 Task: Create a rule from the Agile list, Priority changed -> Complete task in the project TransitPlan if Priority Cleared then Complete Task.
Action: Mouse moved to (54, 485)
Screenshot: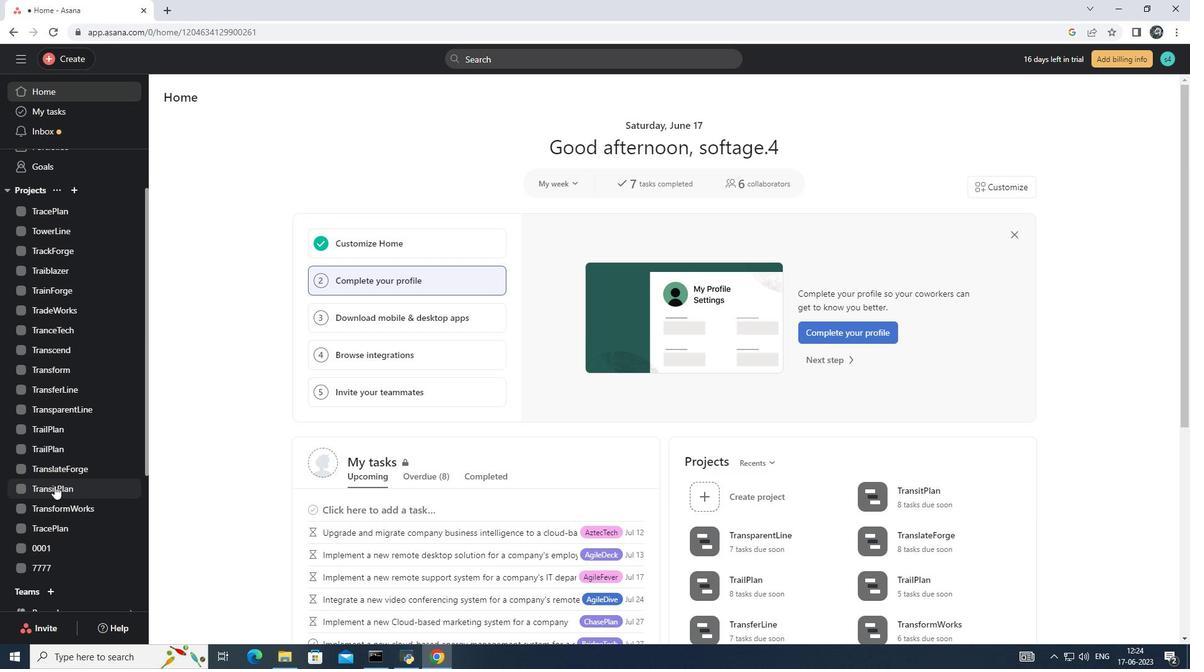 
Action: Mouse pressed left at (54, 485)
Screenshot: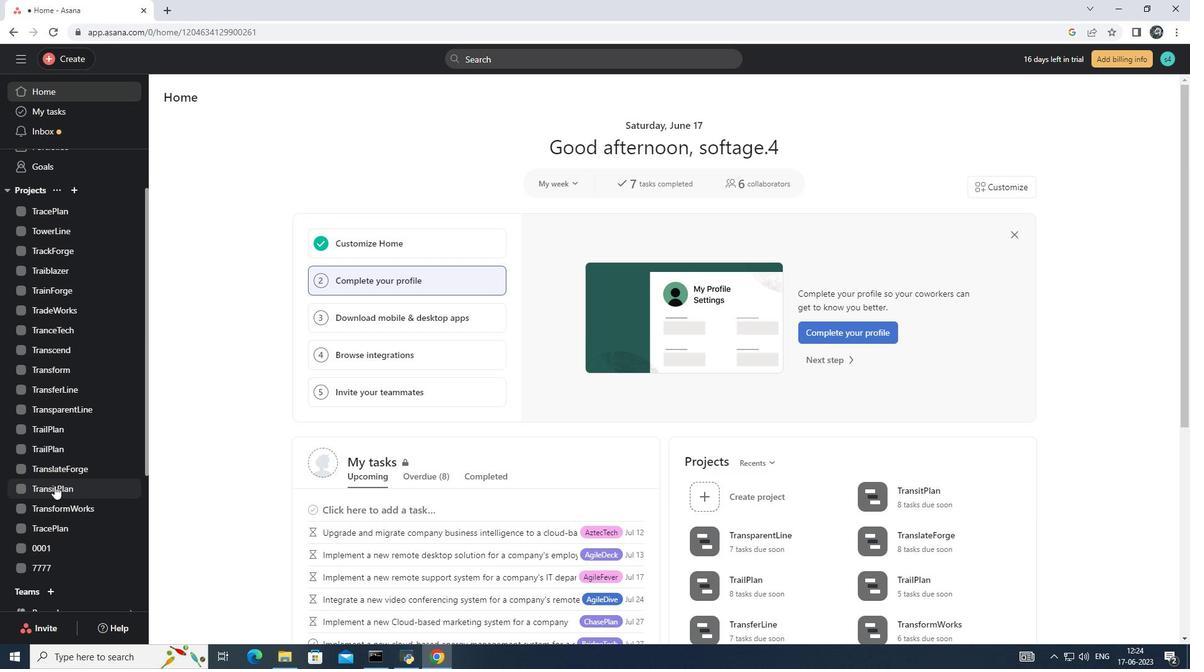 
Action: Mouse moved to (1146, 104)
Screenshot: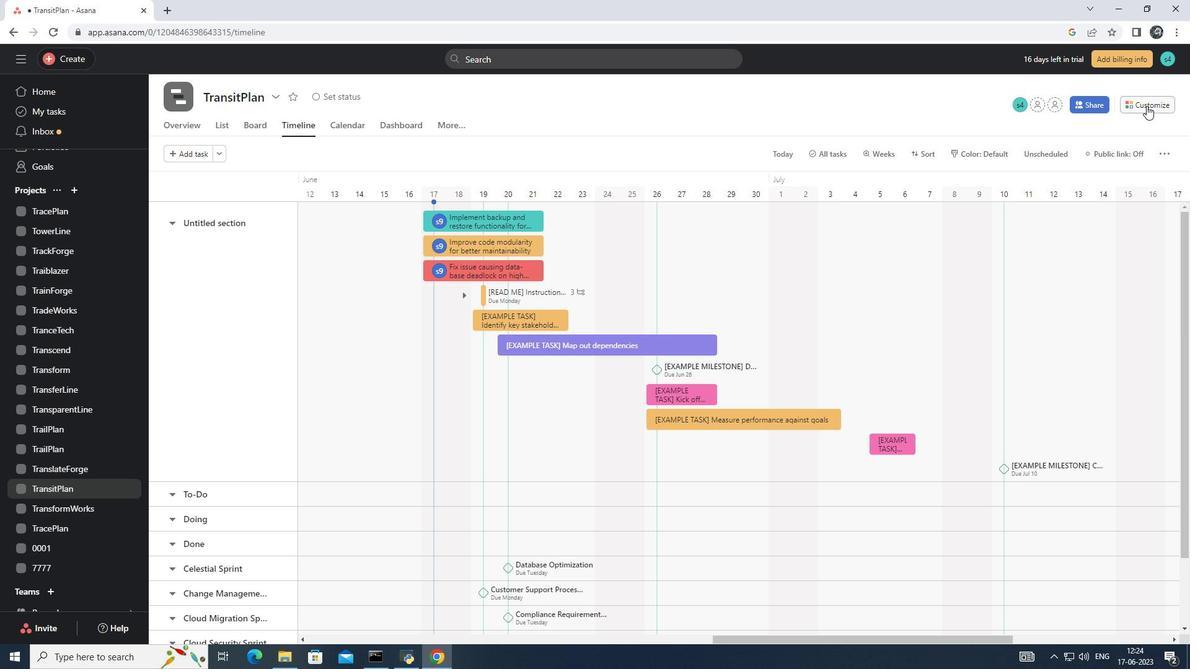 
Action: Mouse pressed left at (1146, 104)
Screenshot: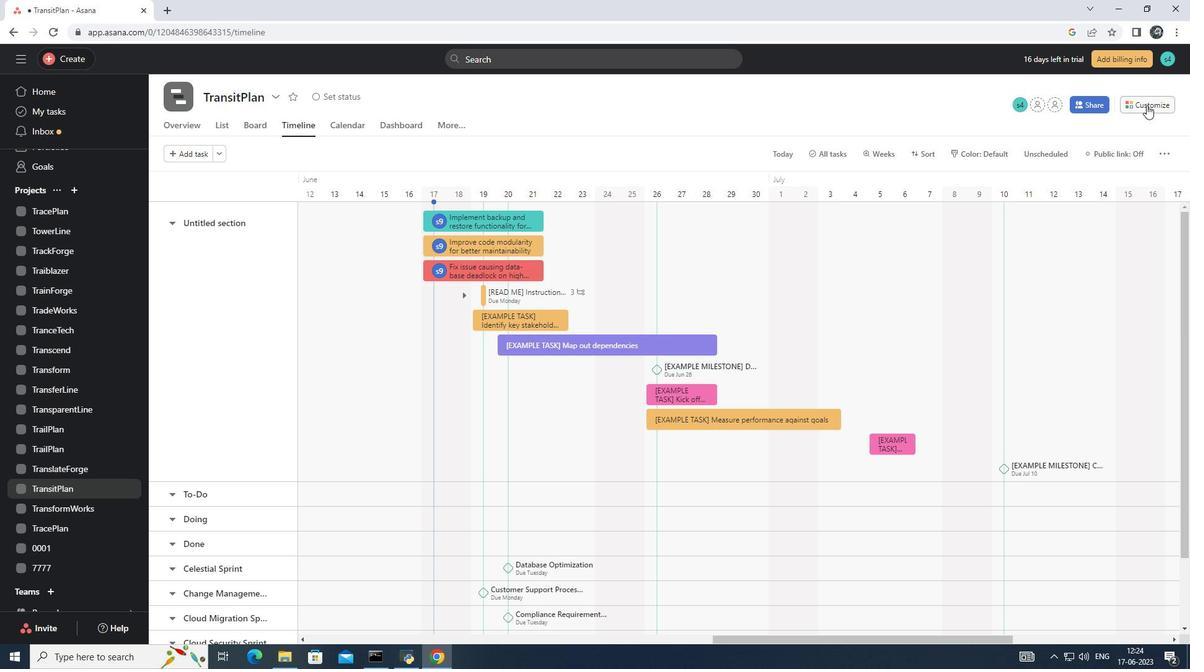 
Action: Mouse moved to (920, 302)
Screenshot: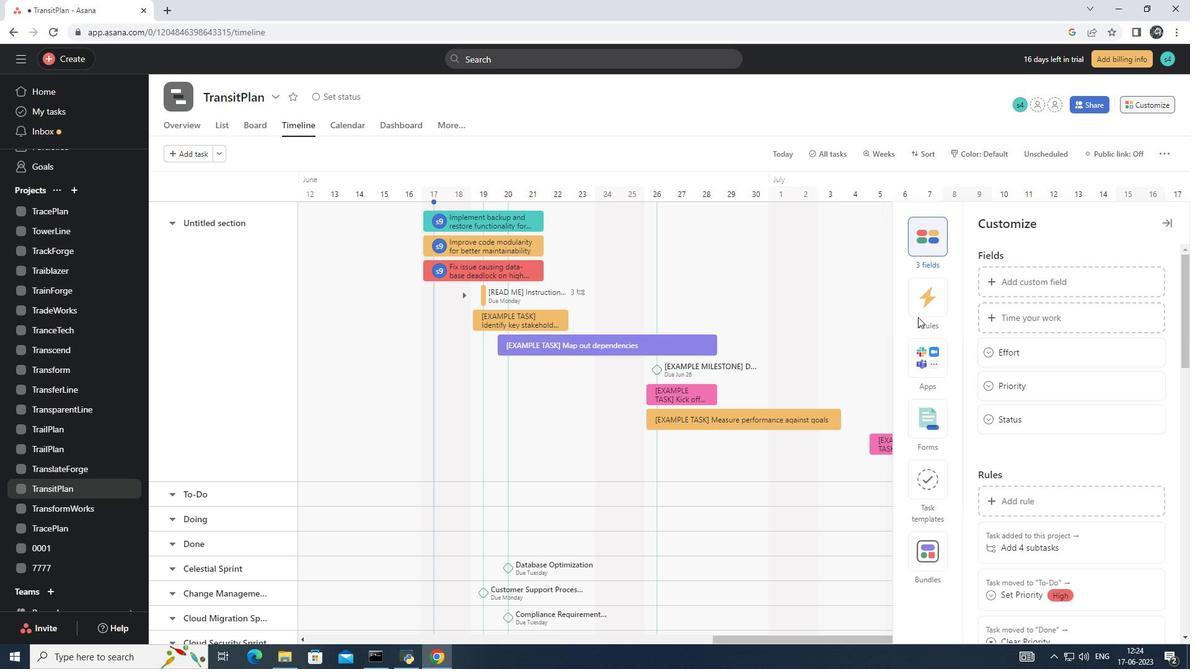 
Action: Mouse pressed left at (920, 302)
Screenshot: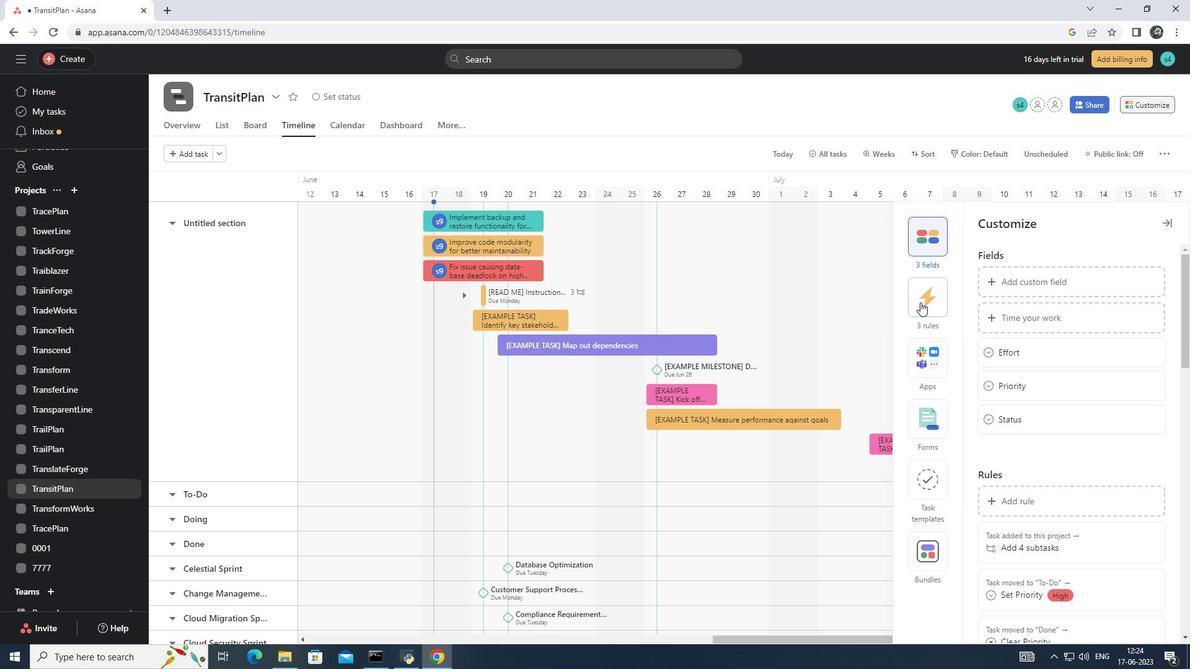 
Action: Mouse moved to (1034, 280)
Screenshot: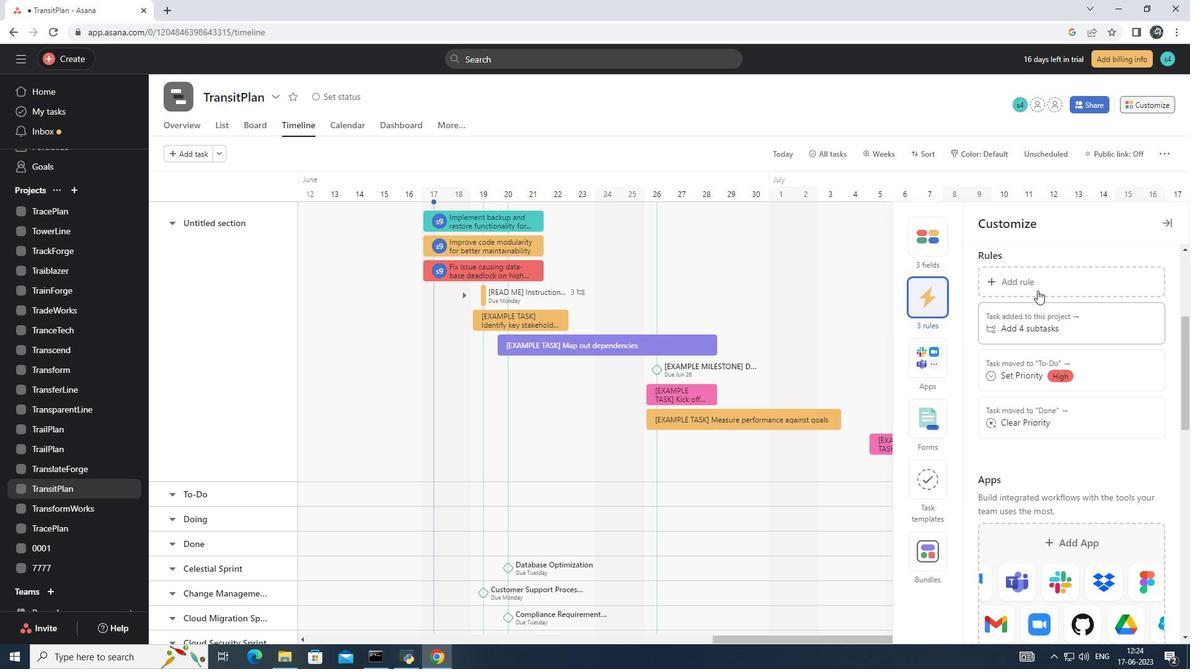 
Action: Mouse pressed left at (1034, 280)
Screenshot: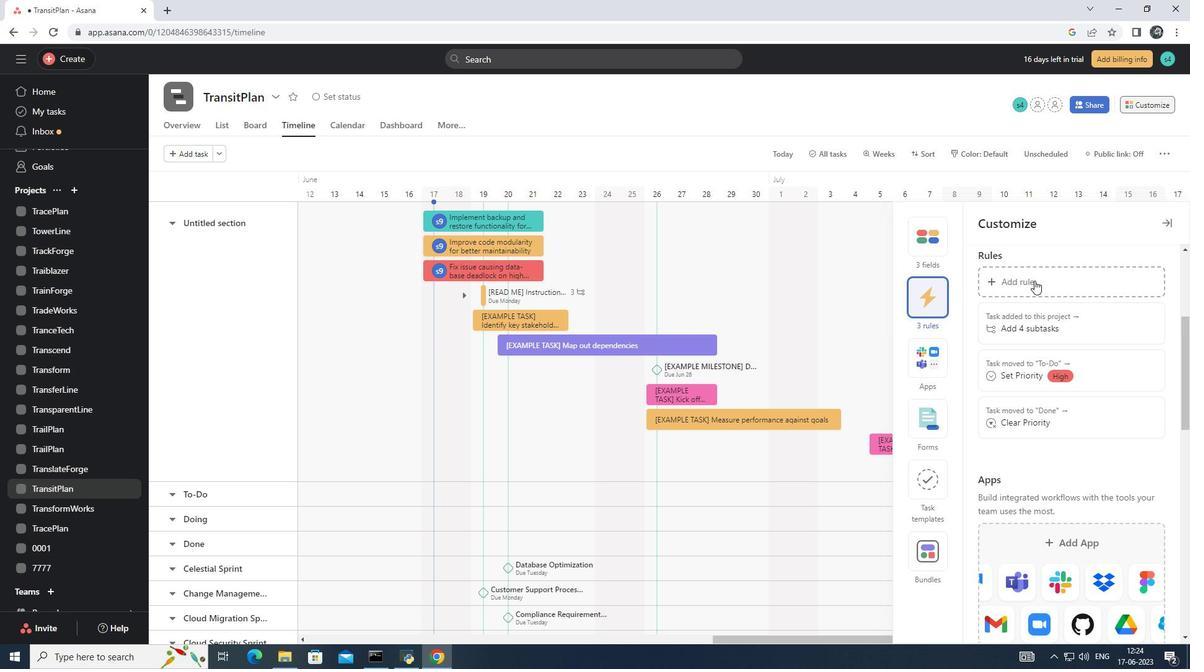 
Action: Mouse moved to (246, 189)
Screenshot: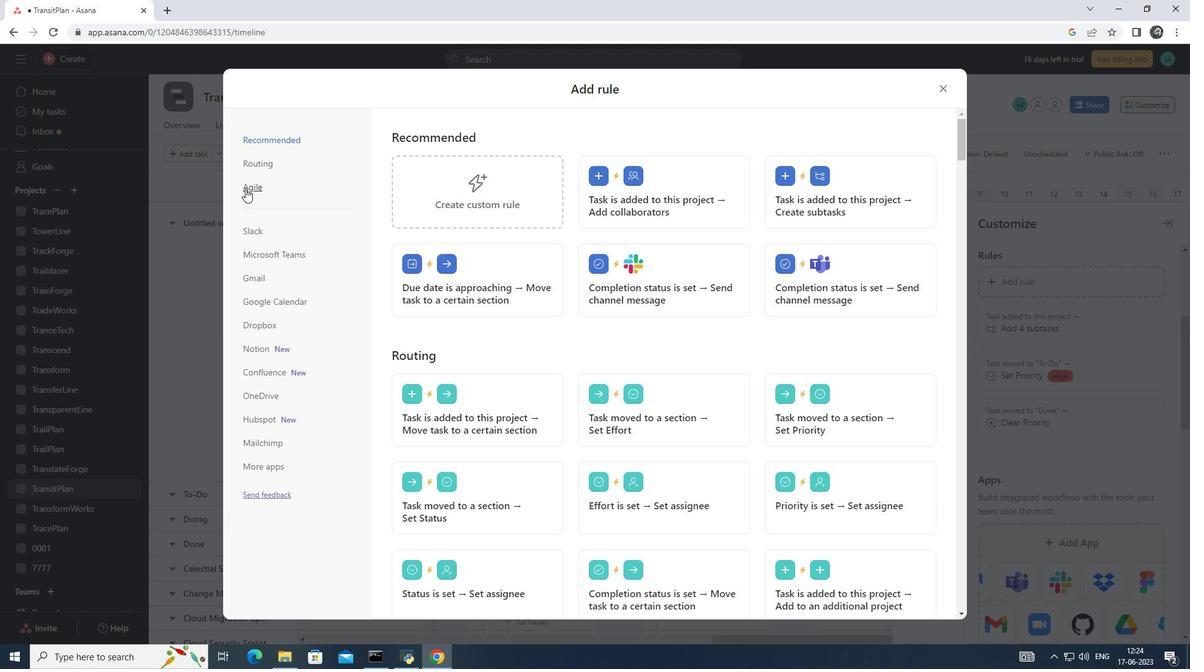 
Action: Mouse pressed left at (246, 189)
Screenshot: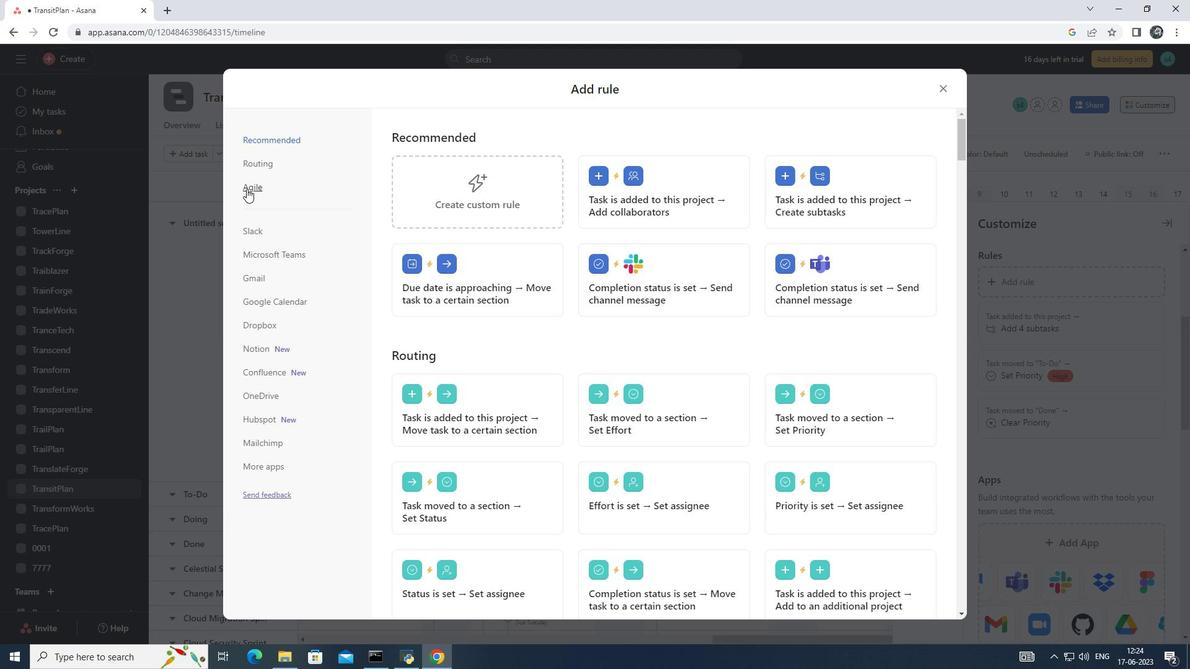 
Action: Mouse moved to (676, 180)
Screenshot: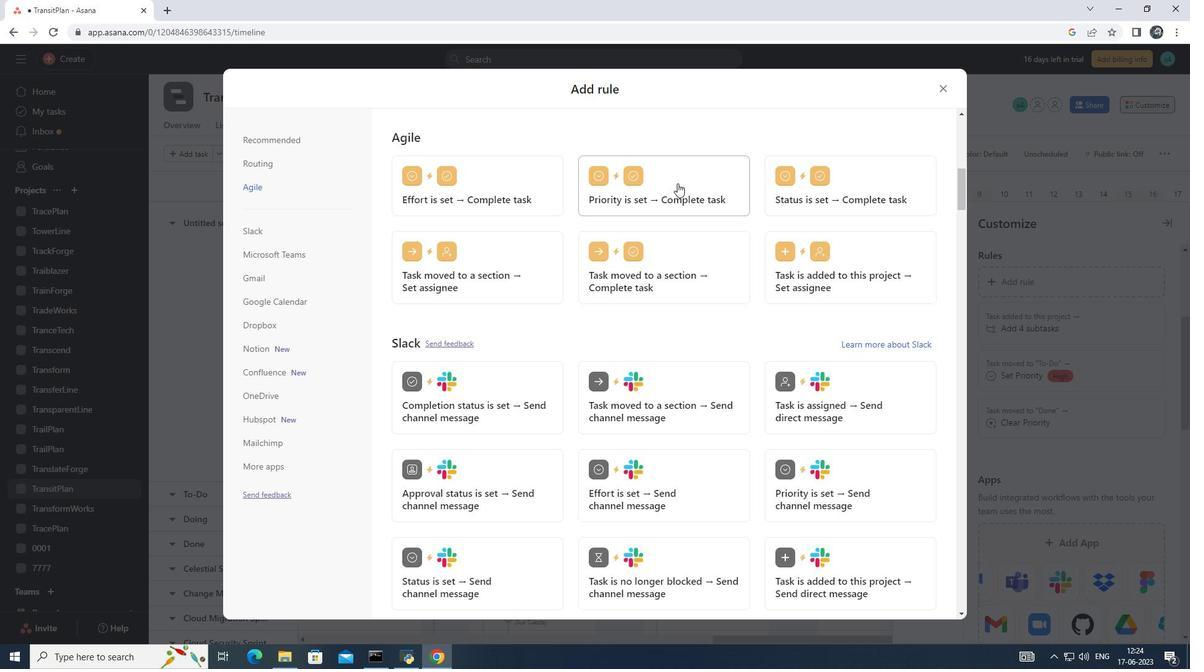 
Action: Mouse pressed left at (676, 180)
Screenshot: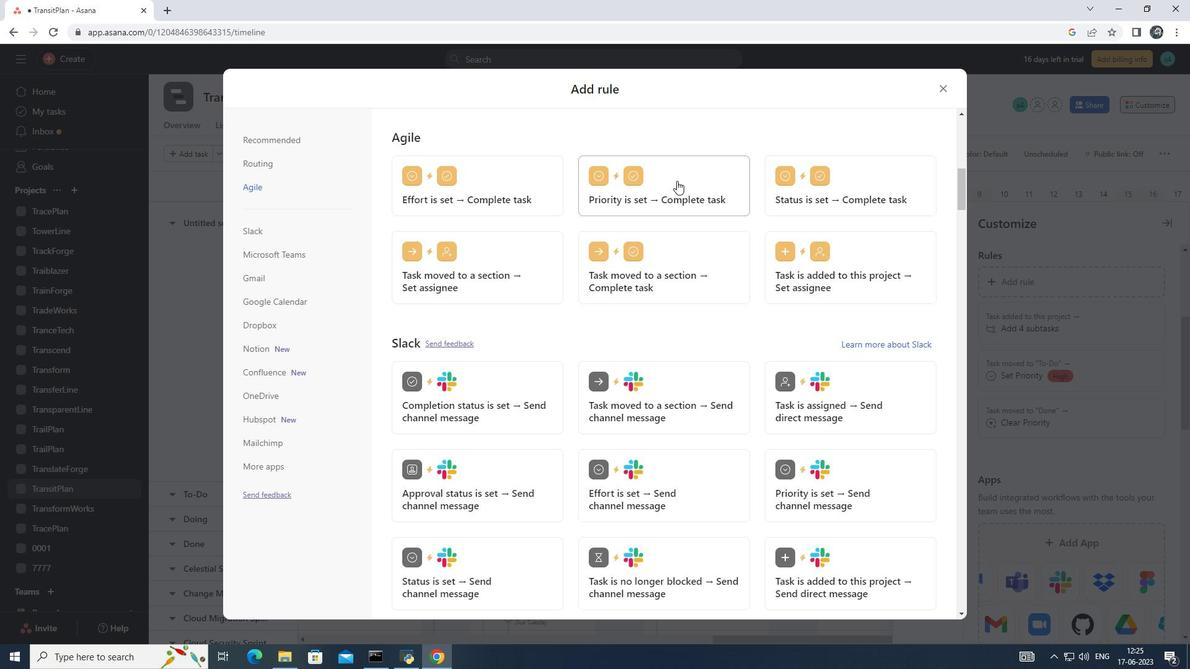 
Action: Mouse moved to (476, 325)
Screenshot: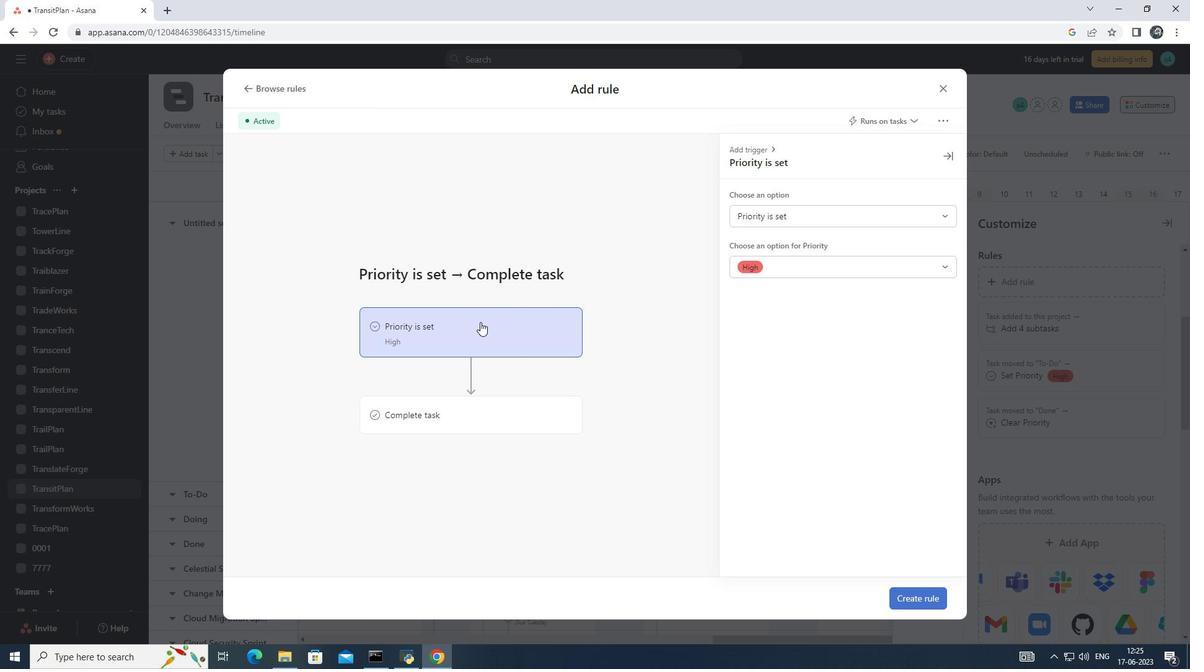 
Action: Mouse pressed left at (476, 325)
Screenshot: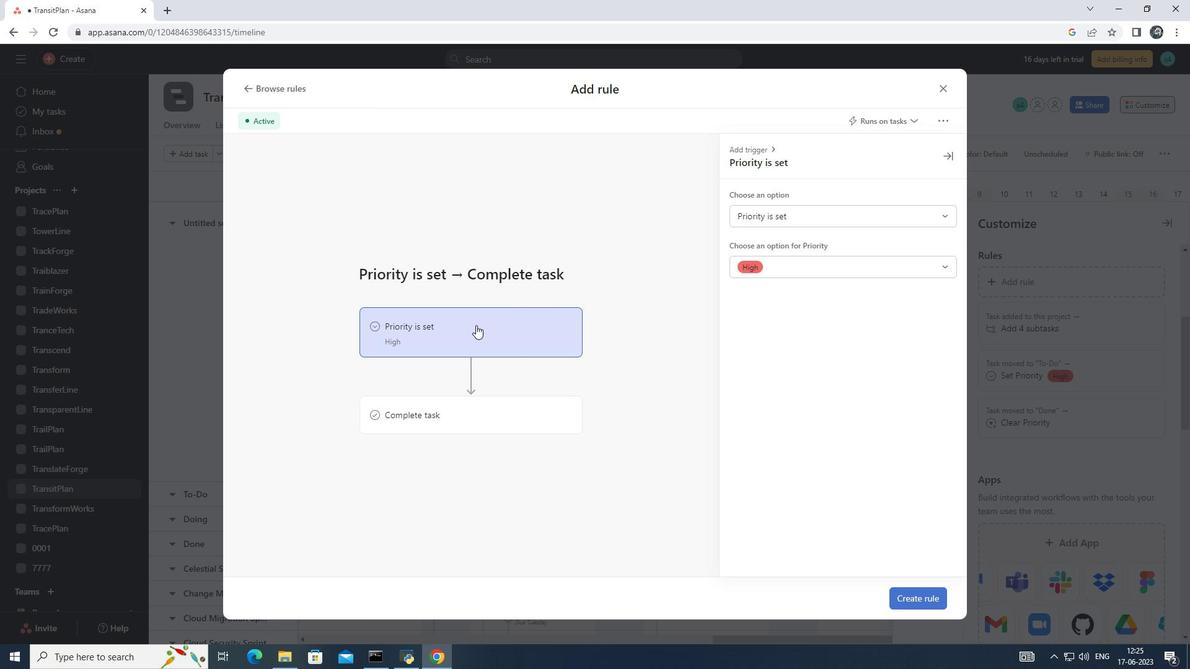 
Action: Mouse moved to (790, 217)
Screenshot: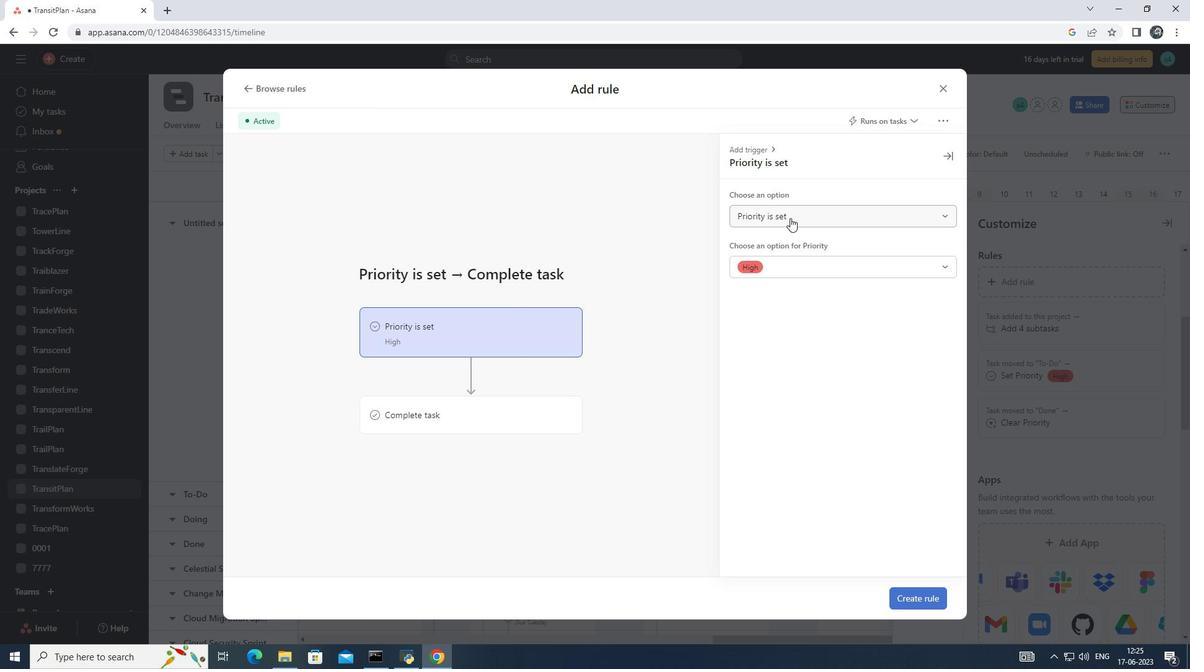 
Action: Mouse pressed left at (790, 217)
Screenshot: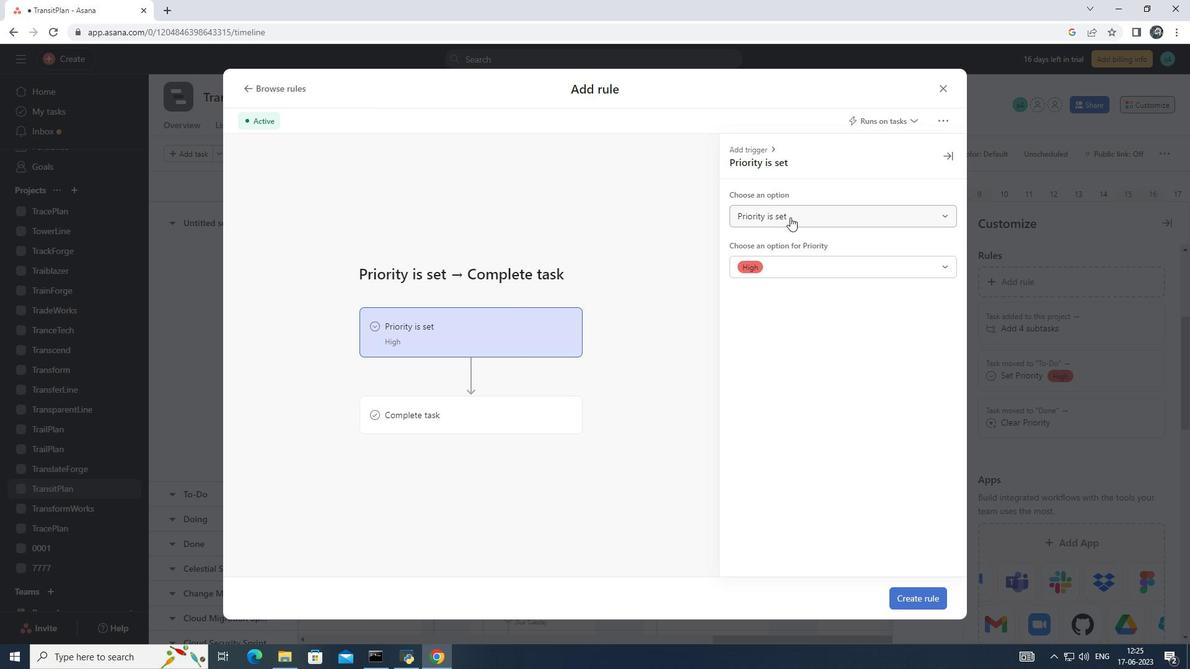 
Action: Mouse moved to (790, 264)
Screenshot: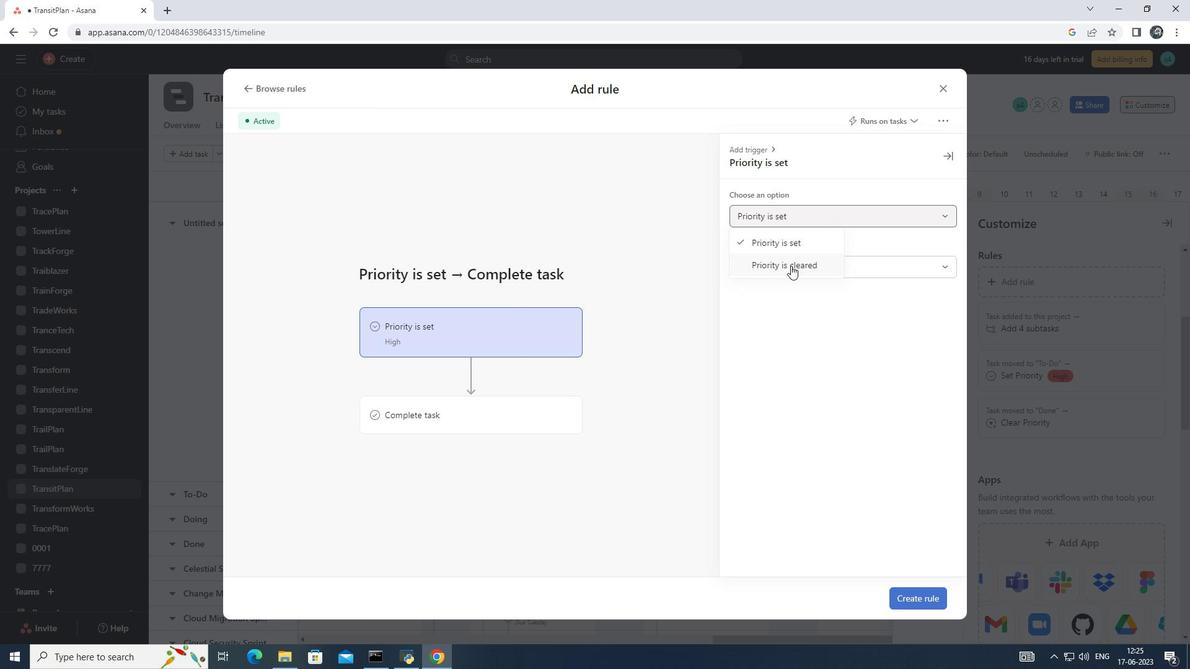 
Action: Mouse pressed left at (790, 264)
Screenshot: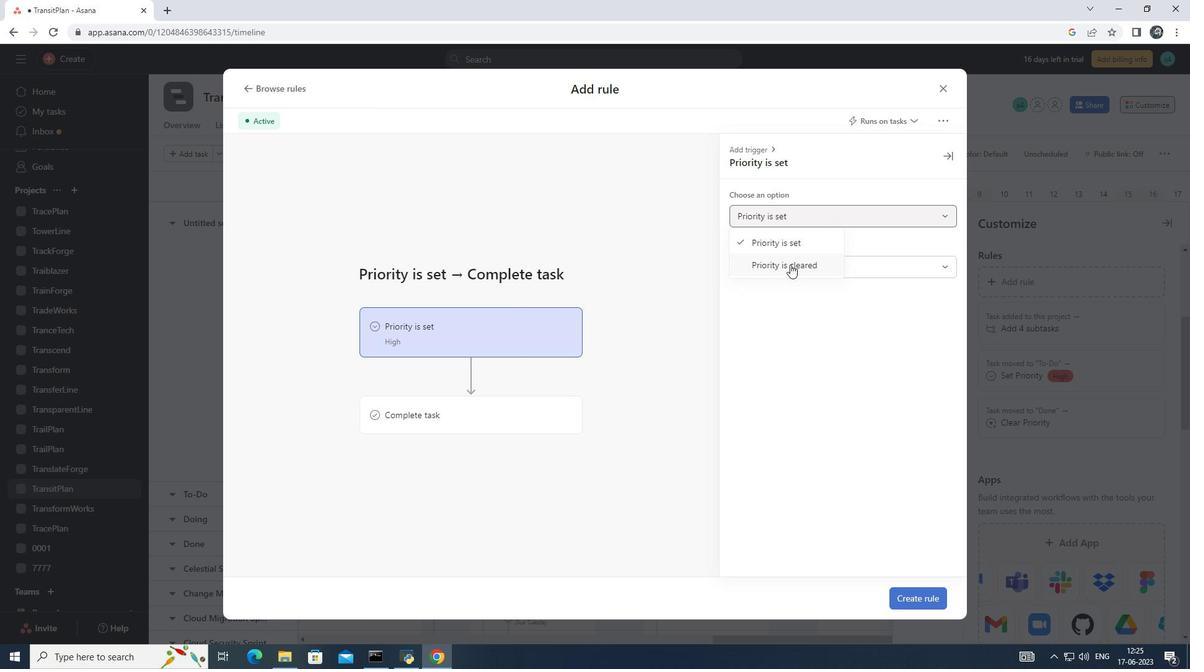 
Action: Mouse moved to (472, 410)
Screenshot: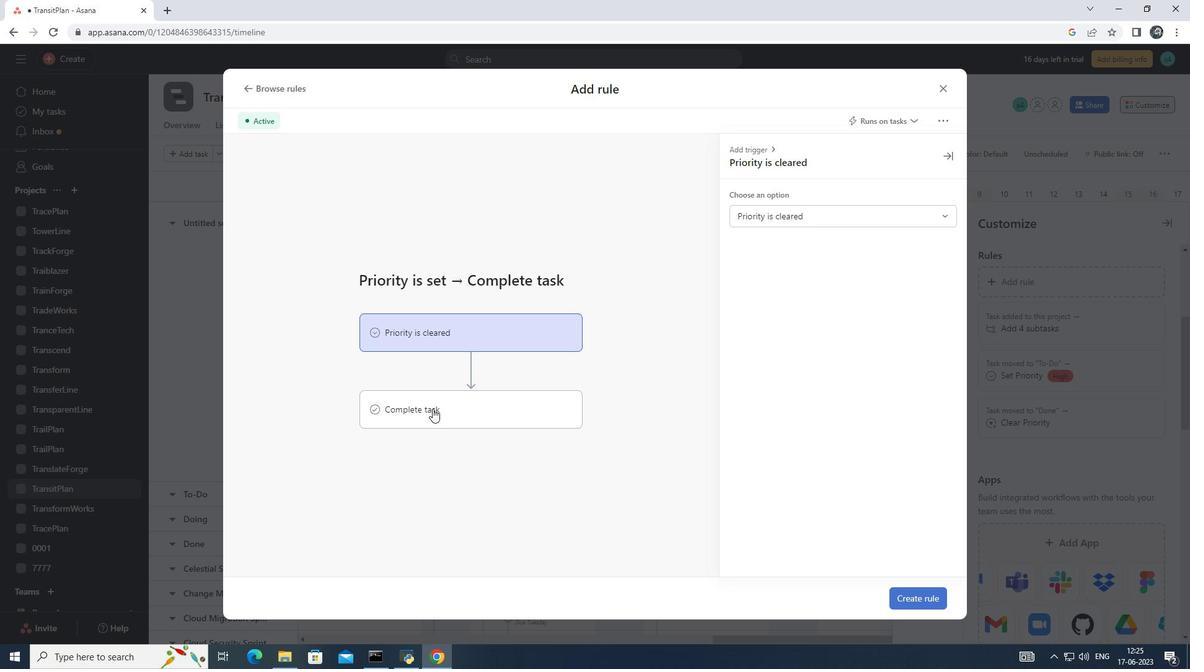 
Action: Mouse pressed left at (472, 410)
Screenshot: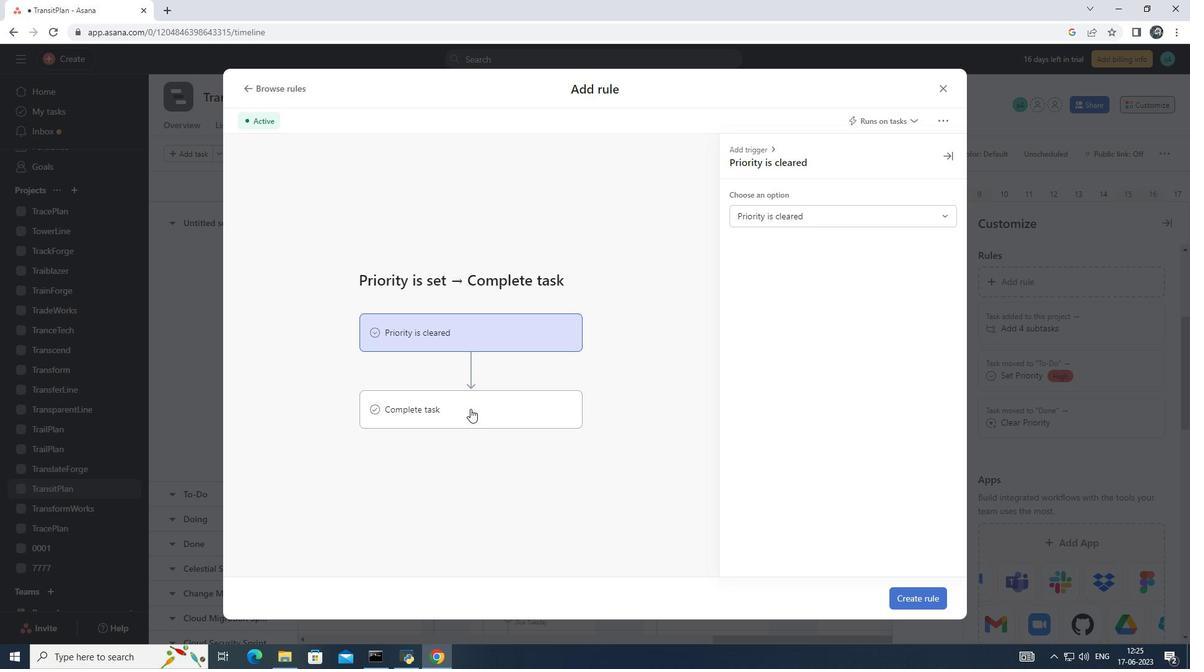 
Action: Mouse moved to (849, 208)
Screenshot: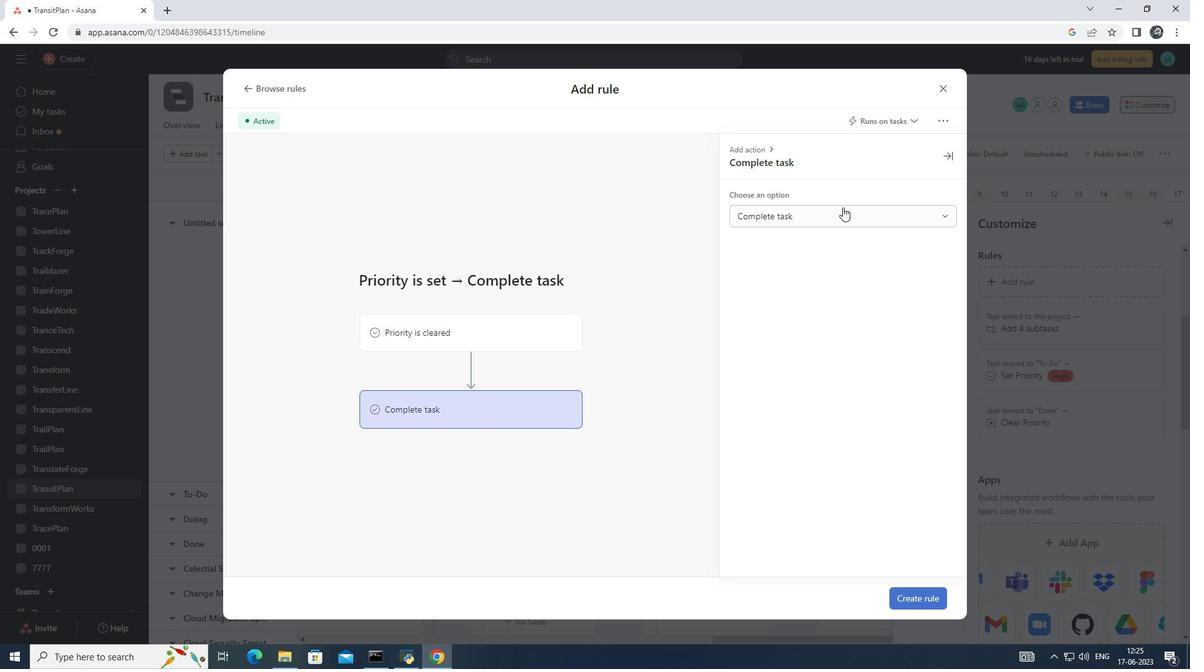 
Action: Mouse pressed left at (849, 208)
Screenshot: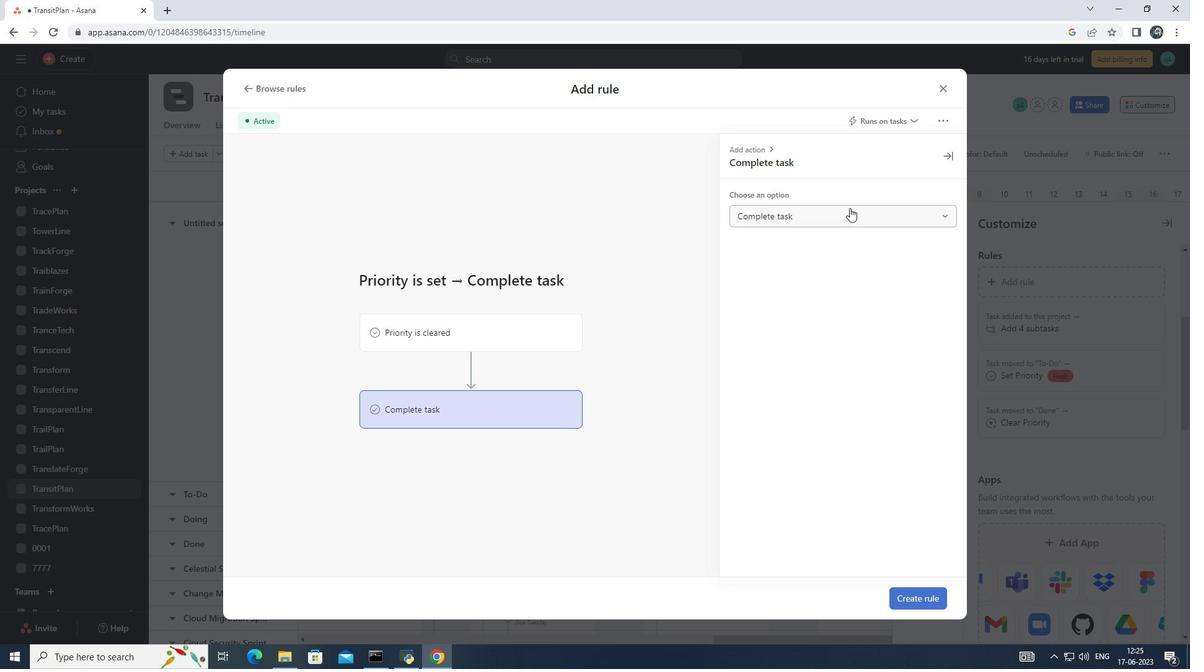 
Action: Mouse moved to (803, 240)
Screenshot: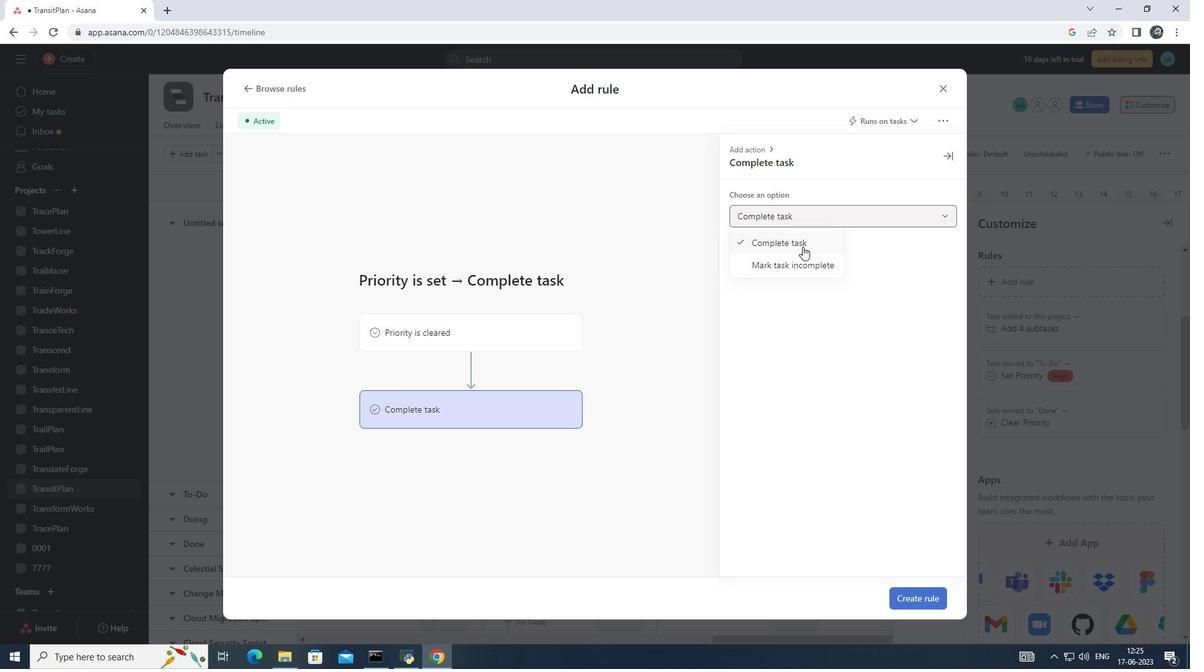 
Action: Mouse pressed left at (803, 240)
Screenshot: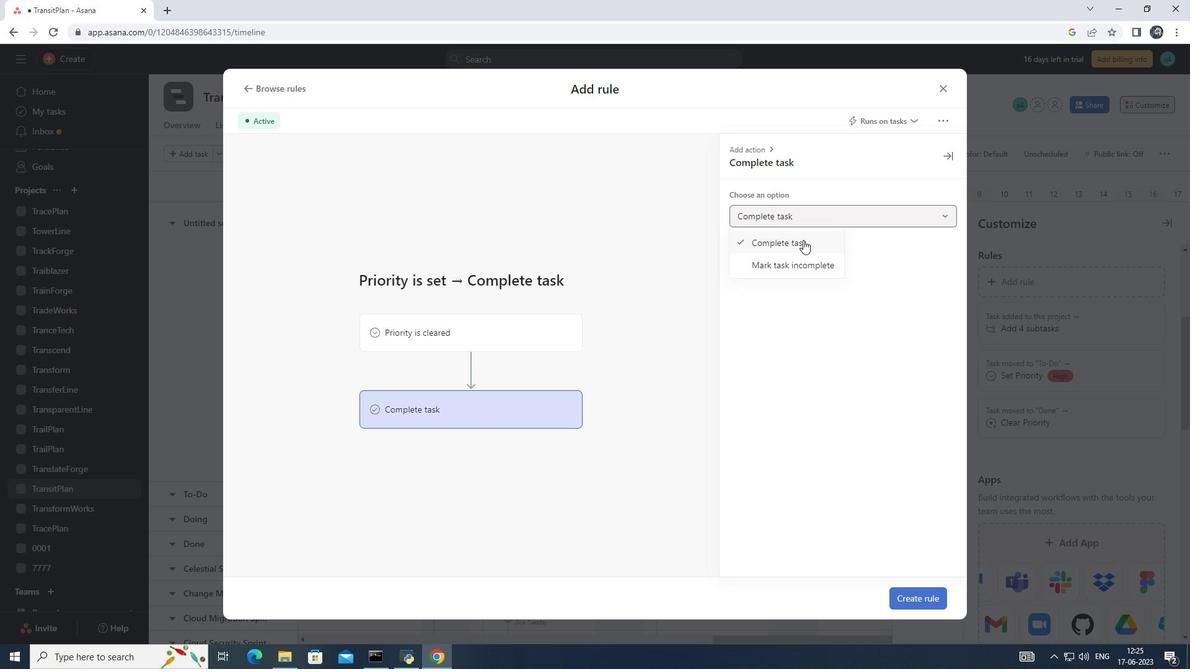 
Action: Mouse moved to (900, 595)
Screenshot: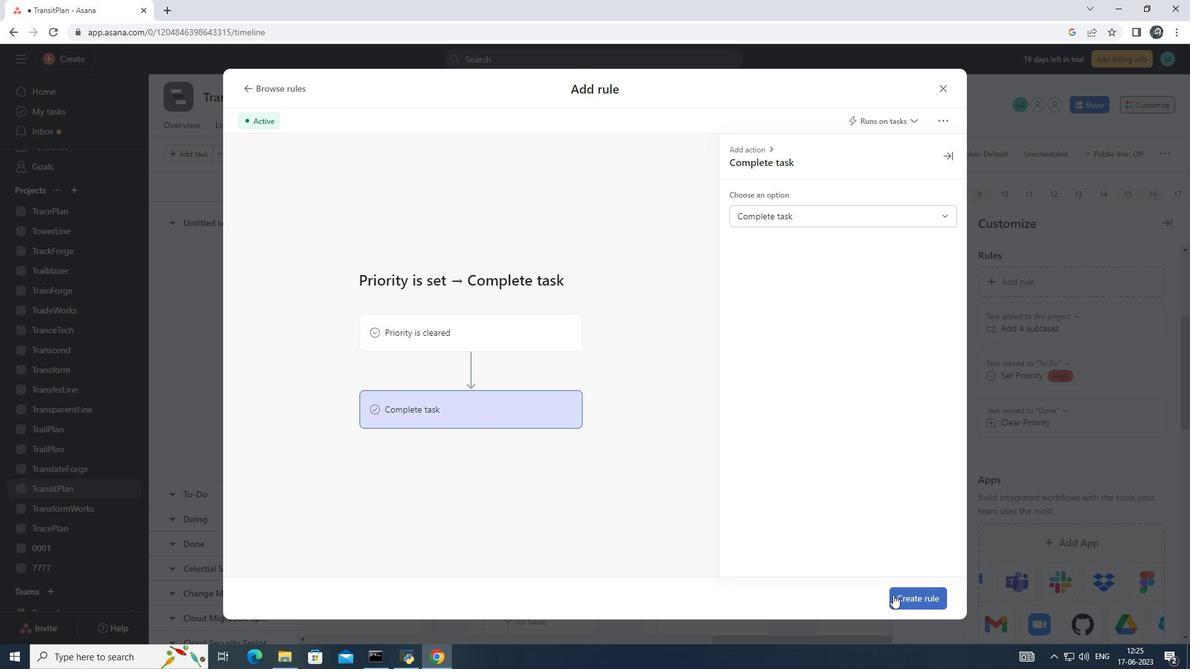 
Action: Mouse pressed left at (900, 595)
Screenshot: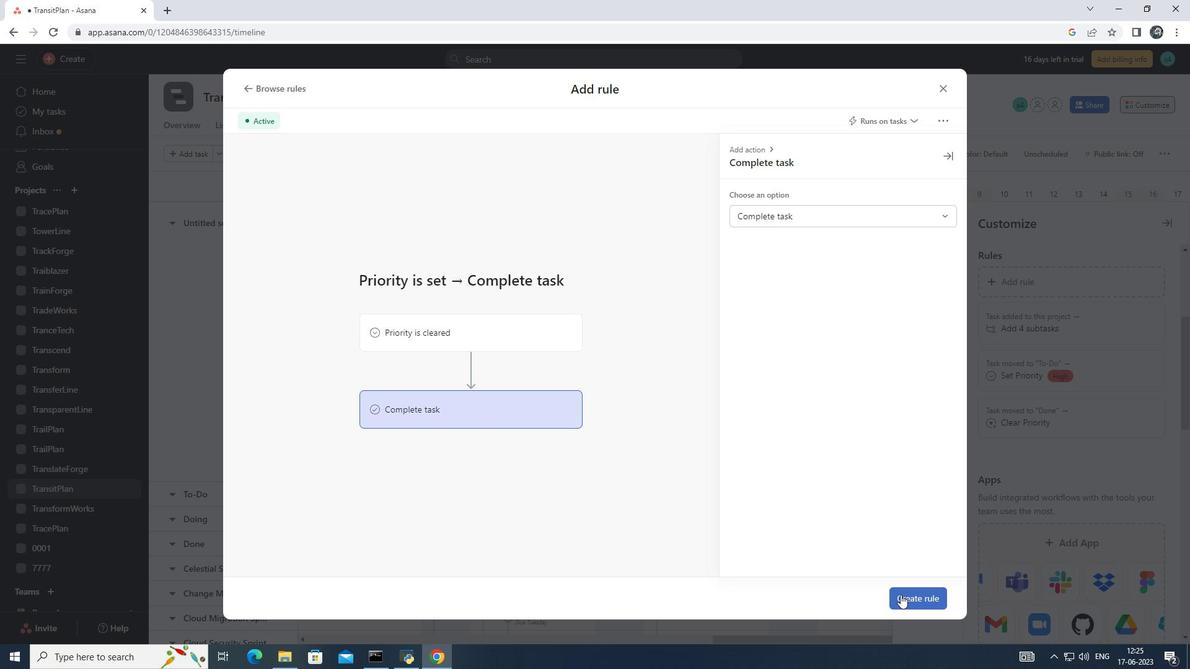 
Action: Mouse moved to (475, 362)
Screenshot: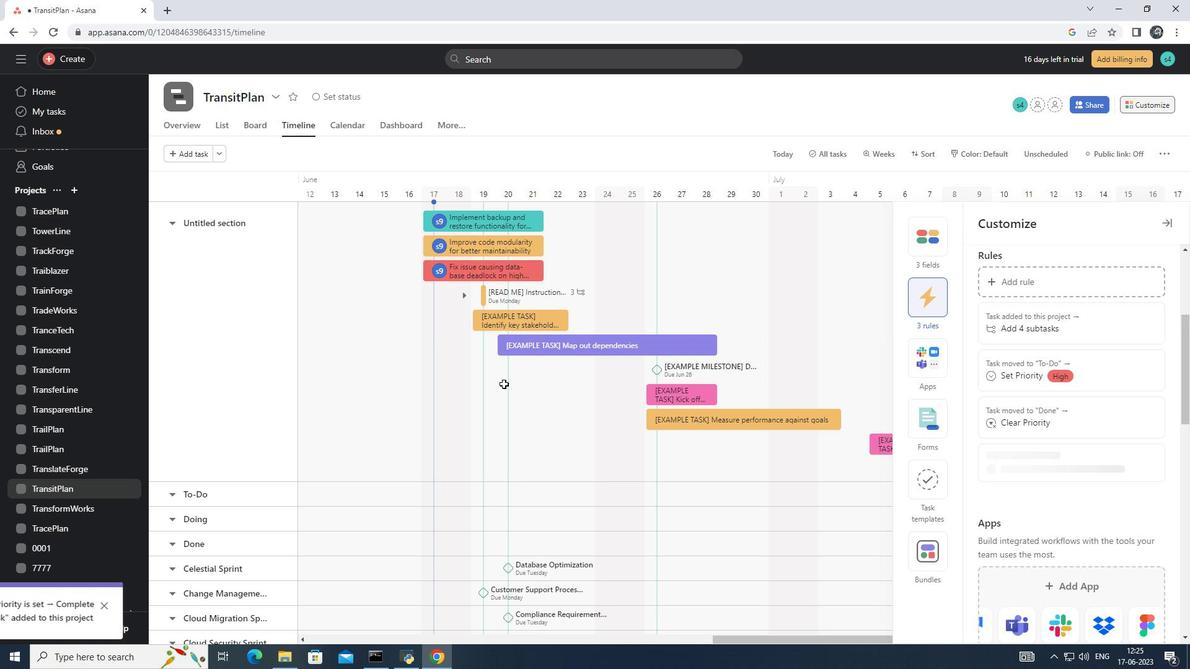 
